 Task: Add a dependency to the task Develop a new online tool for social media management , the existing task  Upgrade and migrate company project management to a cloud-based solution in the project AgileNova
Action: Mouse moved to (56, 284)
Screenshot: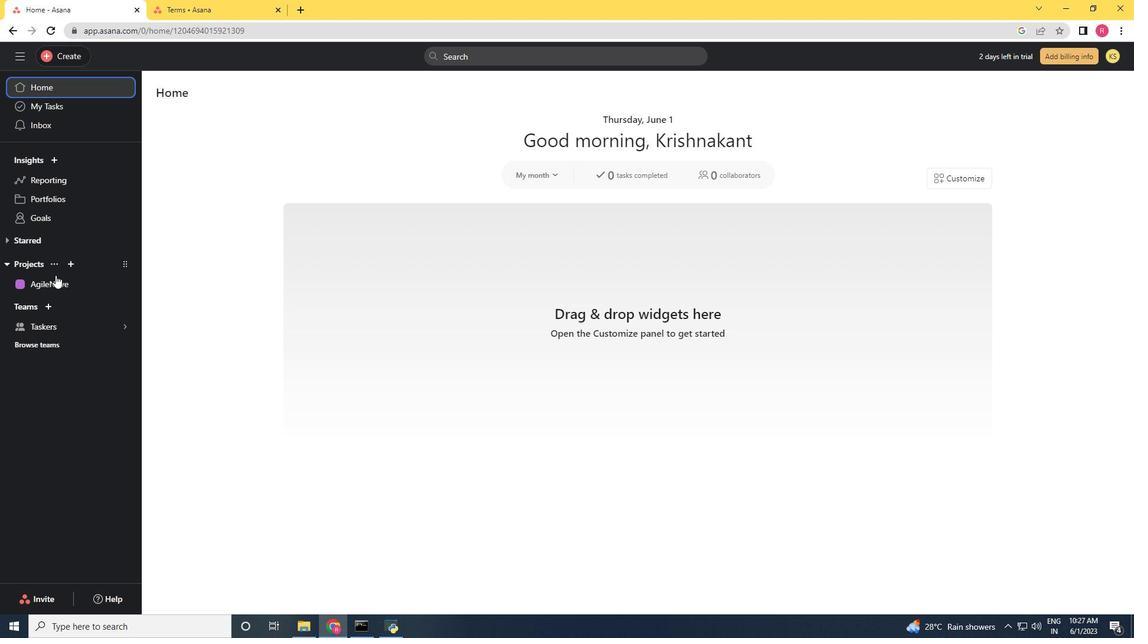 
Action: Mouse pressed left at (56, 284)
Screenshot: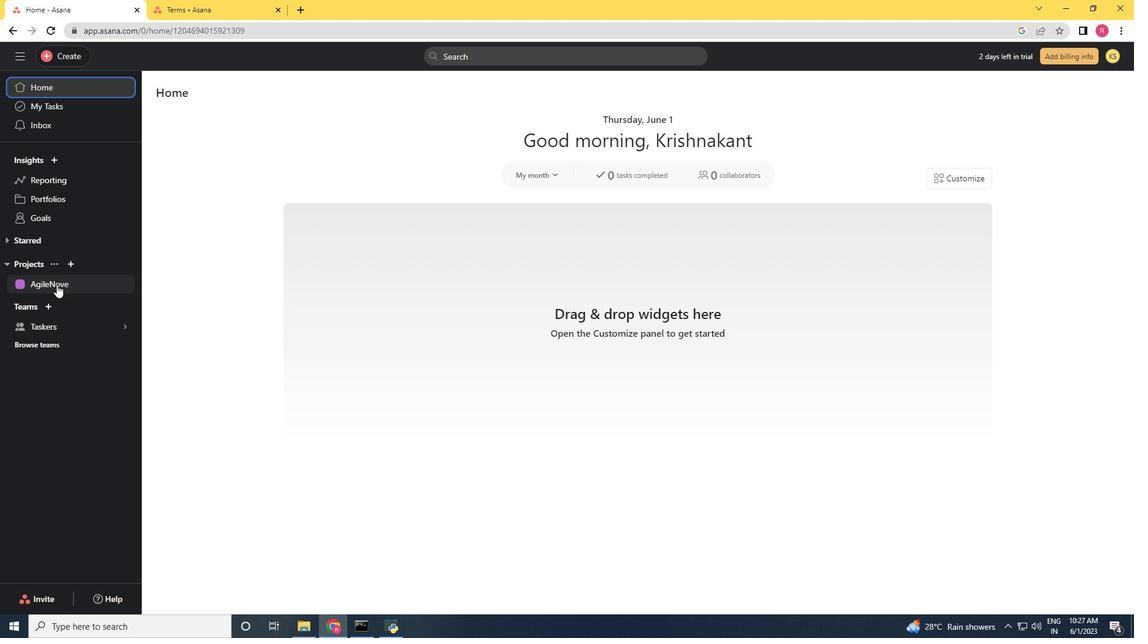 
Action: Mouse moved to (519, 487)
Screenshot: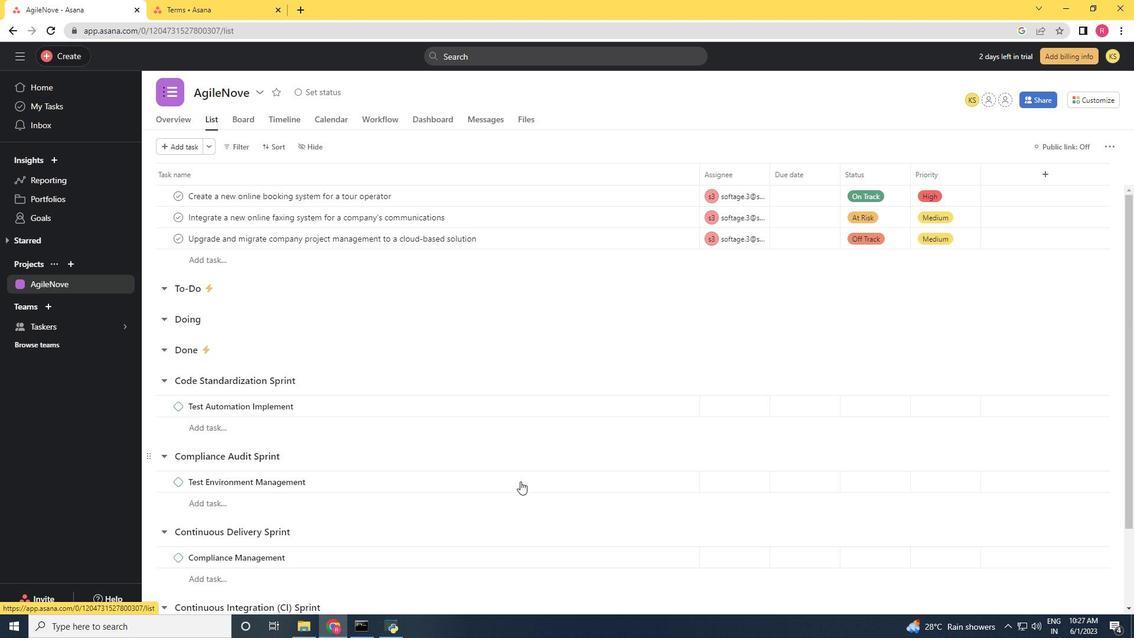 
Action: Mouse scrolled (519, 486) with delta (0, 0)
Screenshot: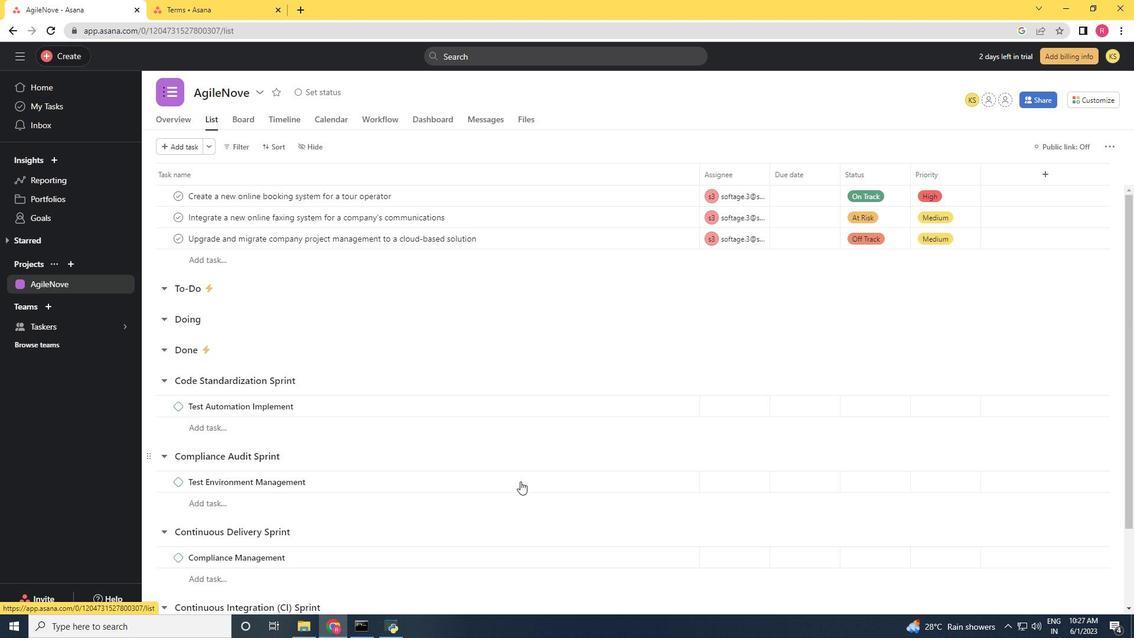 
Action: Mouse moved to (519, 487)
Screenshot: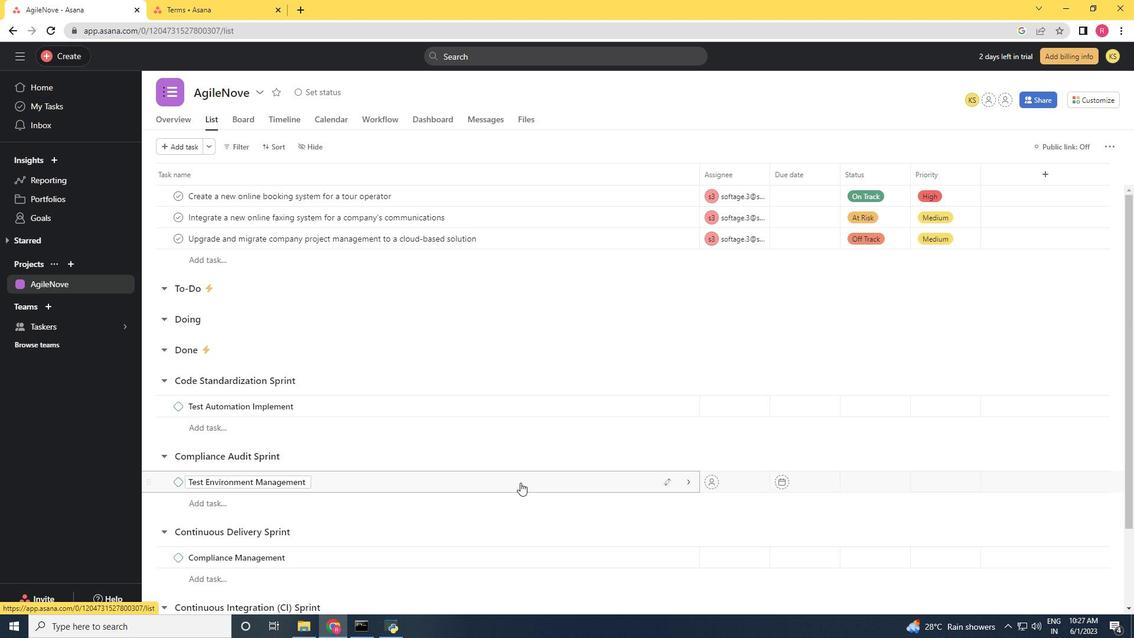 
Action: Mouse scrolled (519, 487) with delta (0, 0)
Screenshot: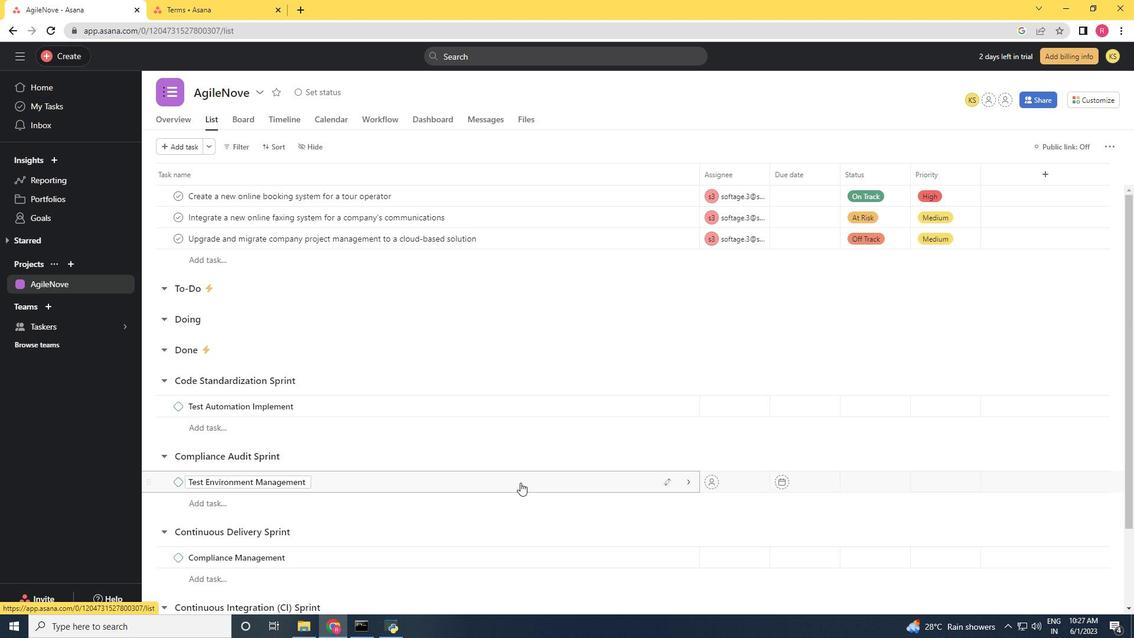 
Action: Mouse scrolled (519, 487) with delta (0, 0)
Screenshot: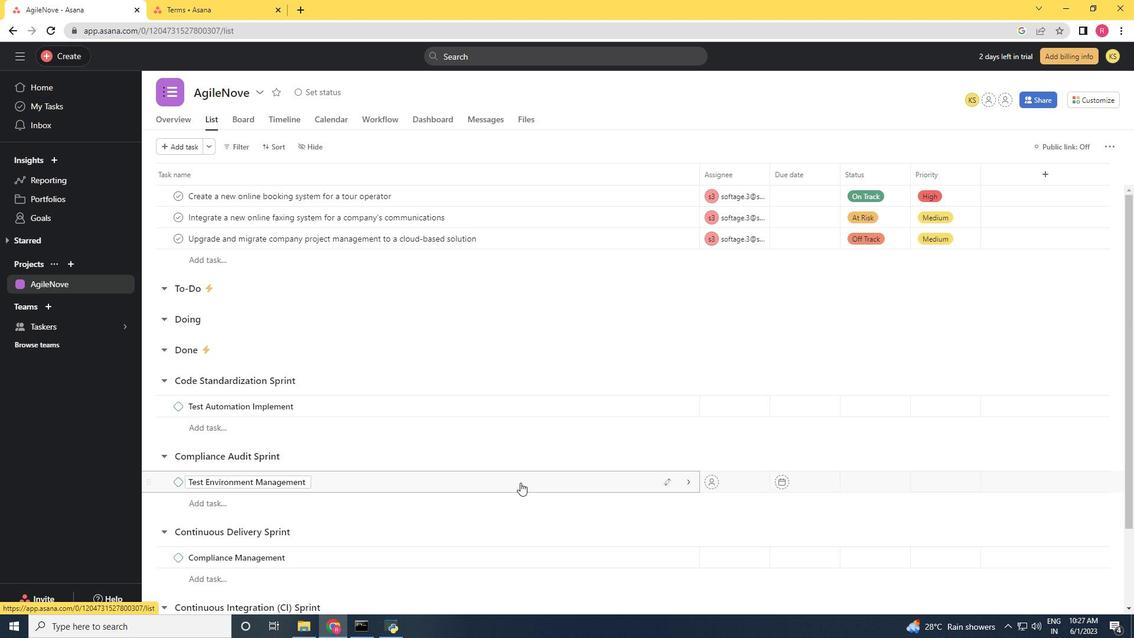 
Action: Mouse moved to (518, 488)
Screenshot: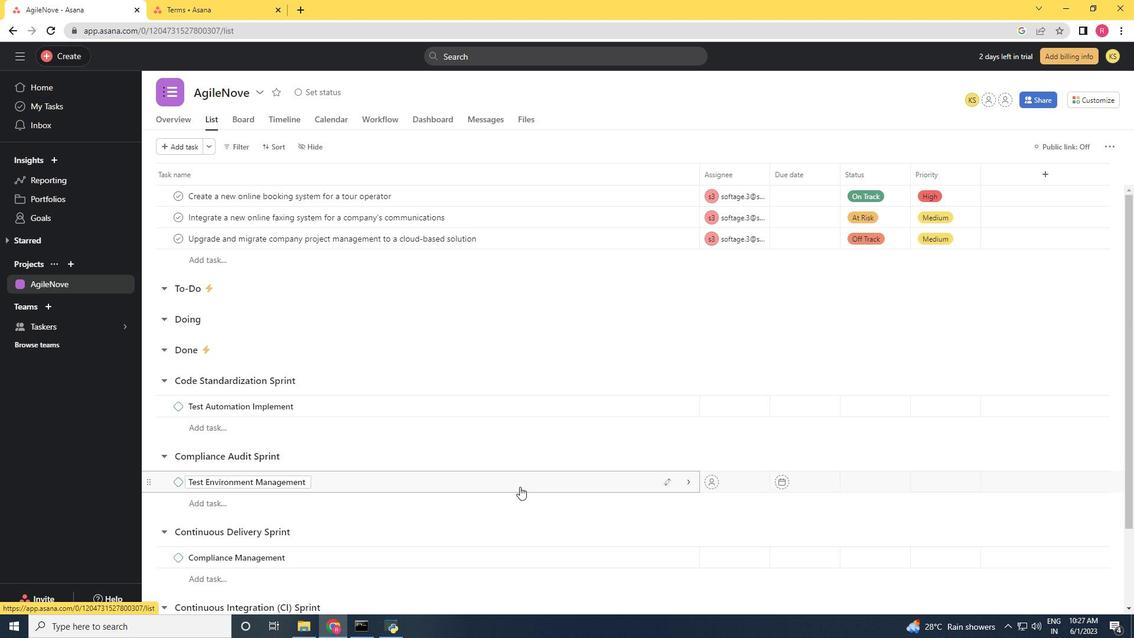 
Action: Mouse scrolled (518, 487) with delta (0, 0)
Screenshot: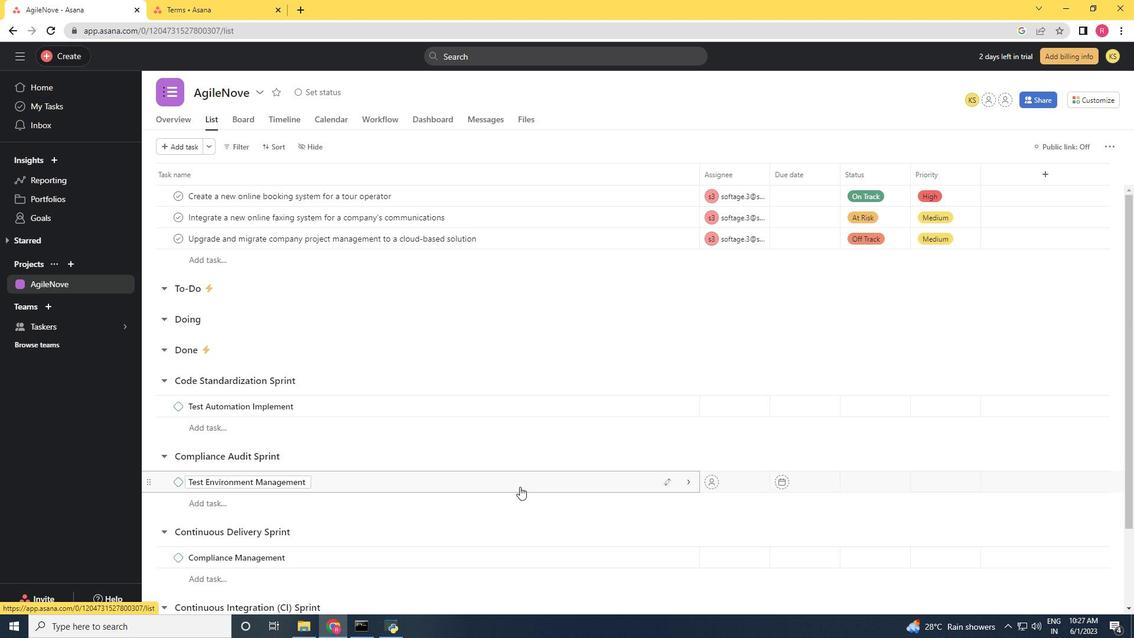 
Action: Mouse scrolled (518, 487) with delta (0, 0)
Screenshot: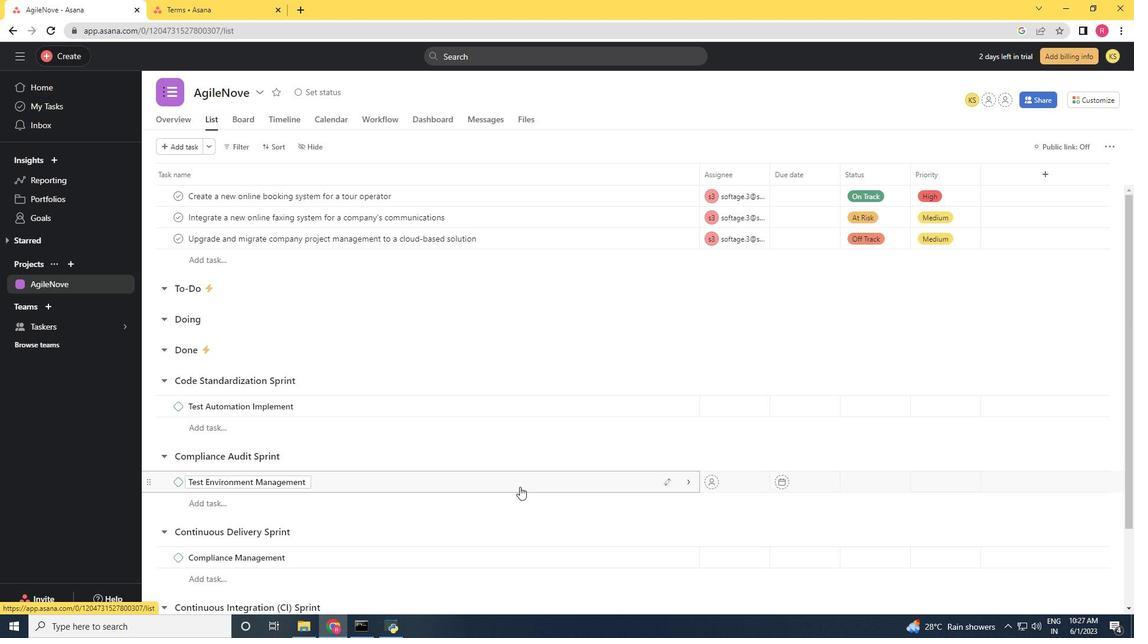
Action: Mouse scrolled (518, 487) with delta (0, 0)
Screenshot: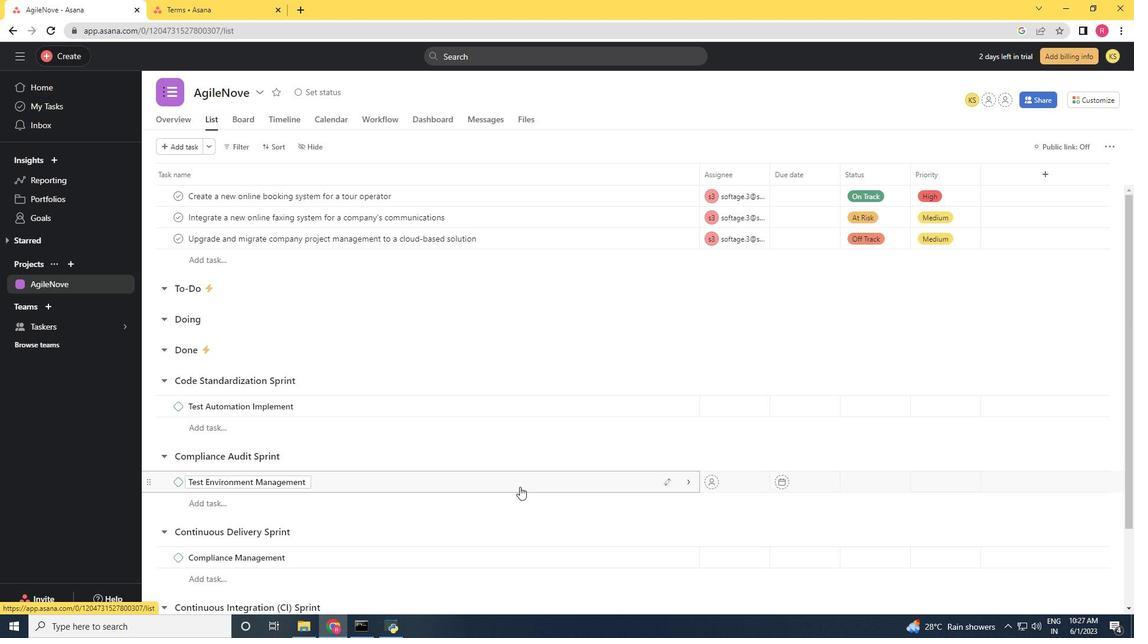 
Action: Mouse moved to (497, 534)
Screenshot: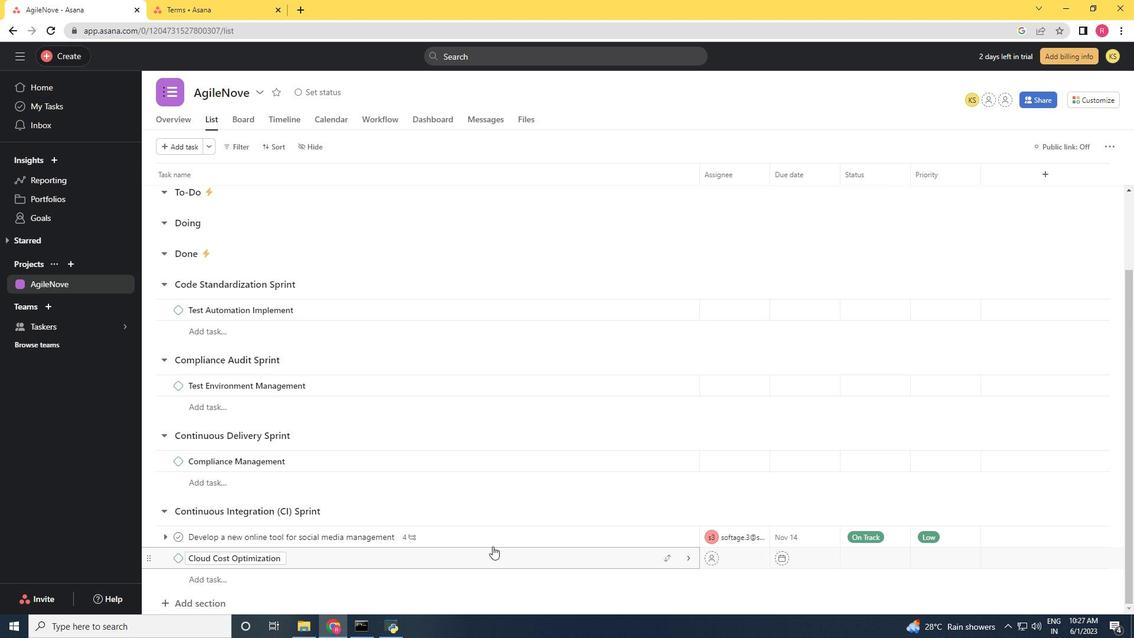
Action: Mouse pressed left at (497, 534)
Screenshot: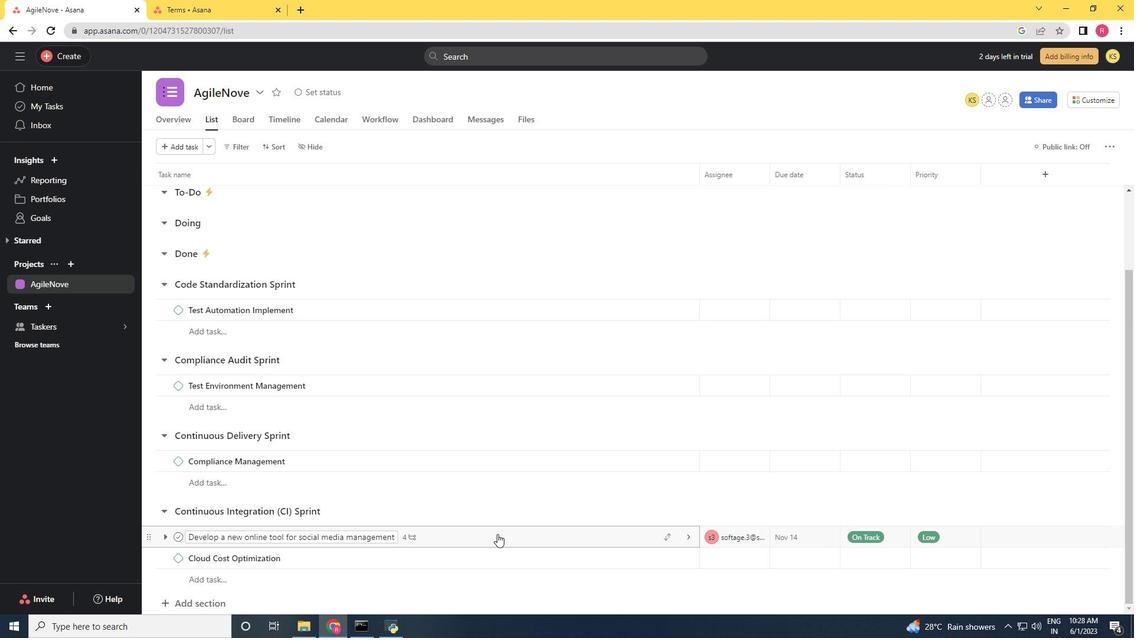 
Action: Mouse moved to (847, 299)
Screenshot: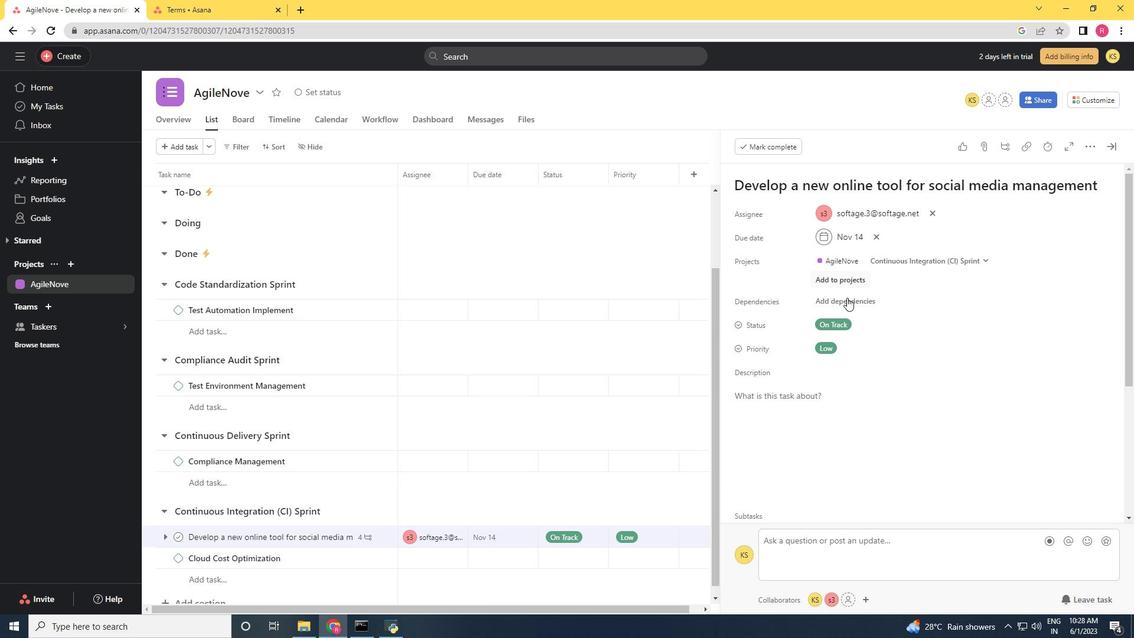 
Action: Mouse pressed left at (847, 299)
Screenshot: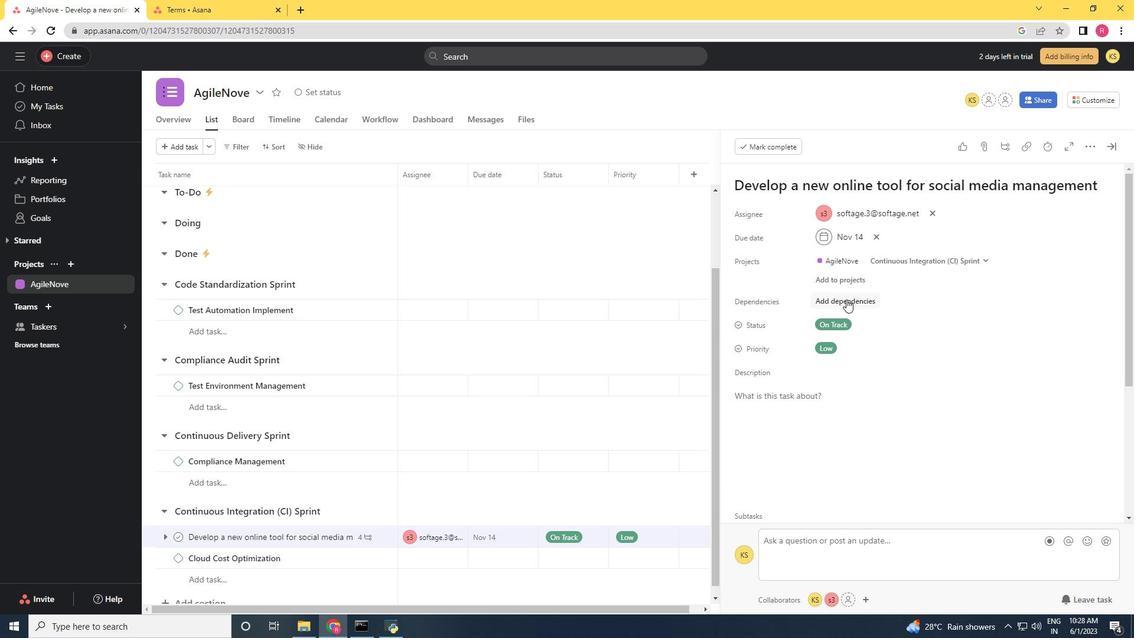 
Action: Mouse moved to (804, 283)
Screenshot: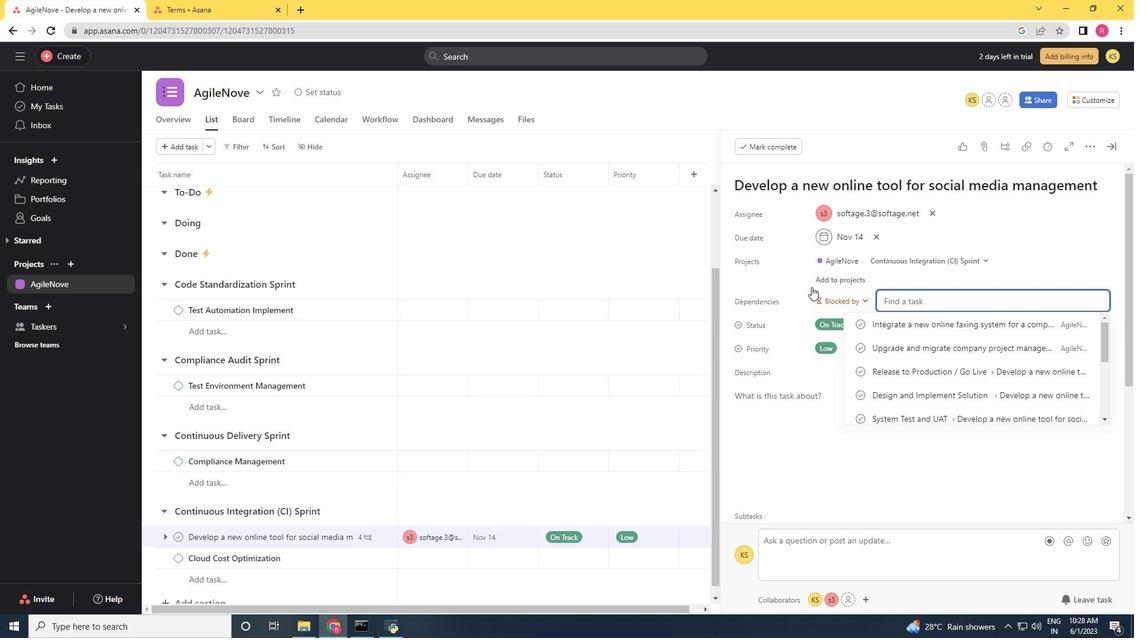 
Action: Key pressed <Key.shift>Upgrade<Key.space>and<Key.space>migrate<Key.space>company<Key.space>project<Key.space>management<Key.space>to<Key.space>cloud<Key.space><Key.backspace>-based<Key.space>solution<Key.space>
Screenshot: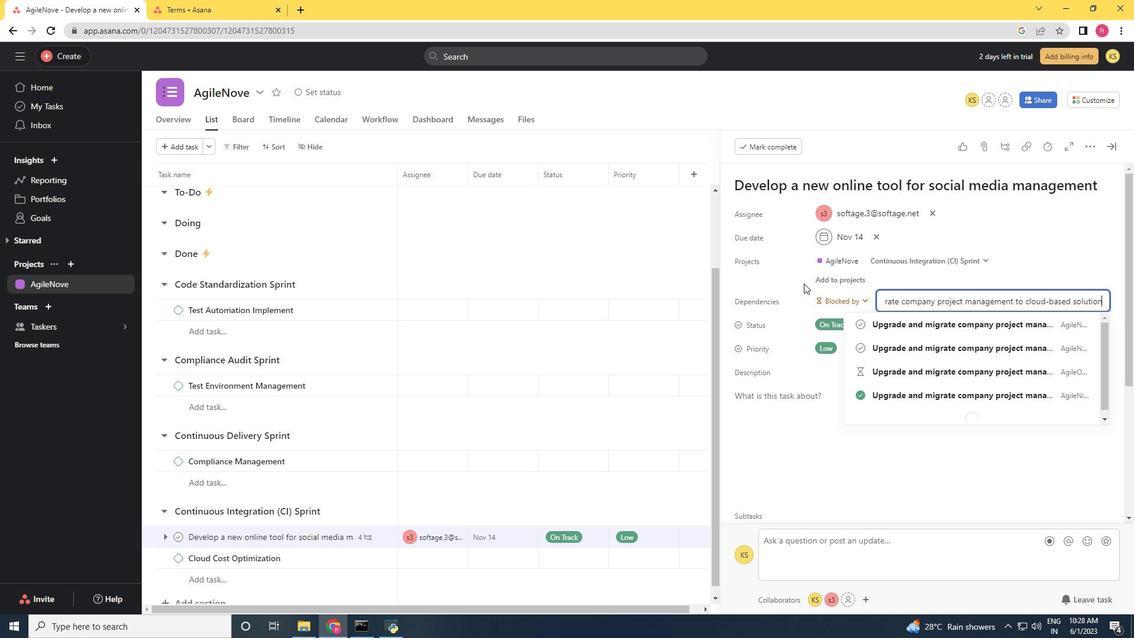 
Action: Mouse moved to (924, 326)
Screenshot: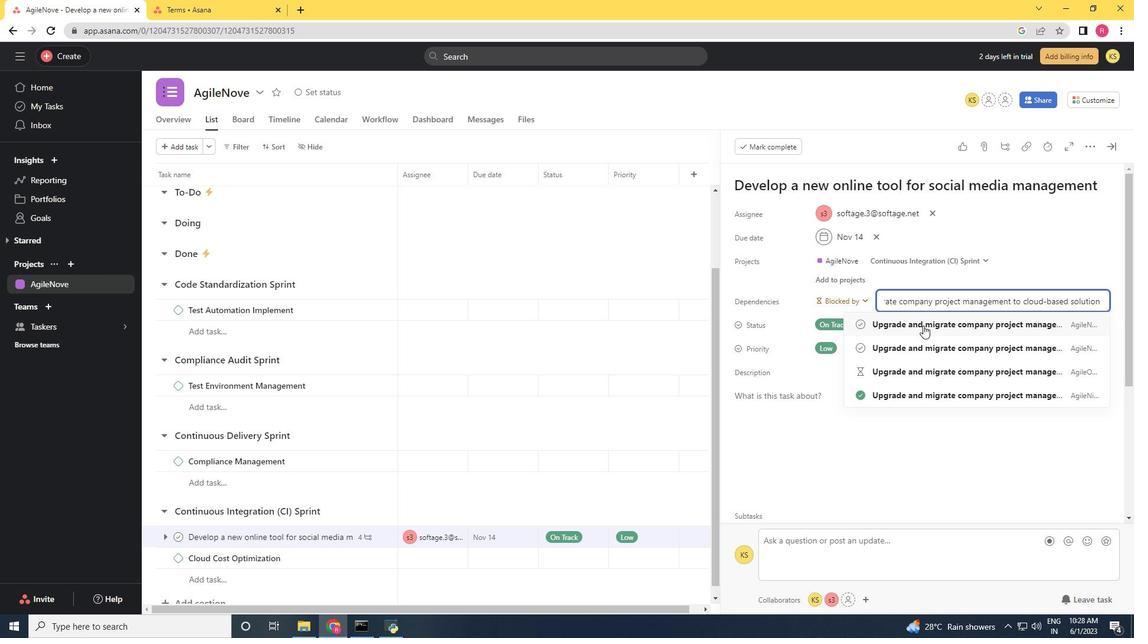 
Action: Mouse pressed left at (924, 326)
Screenshot: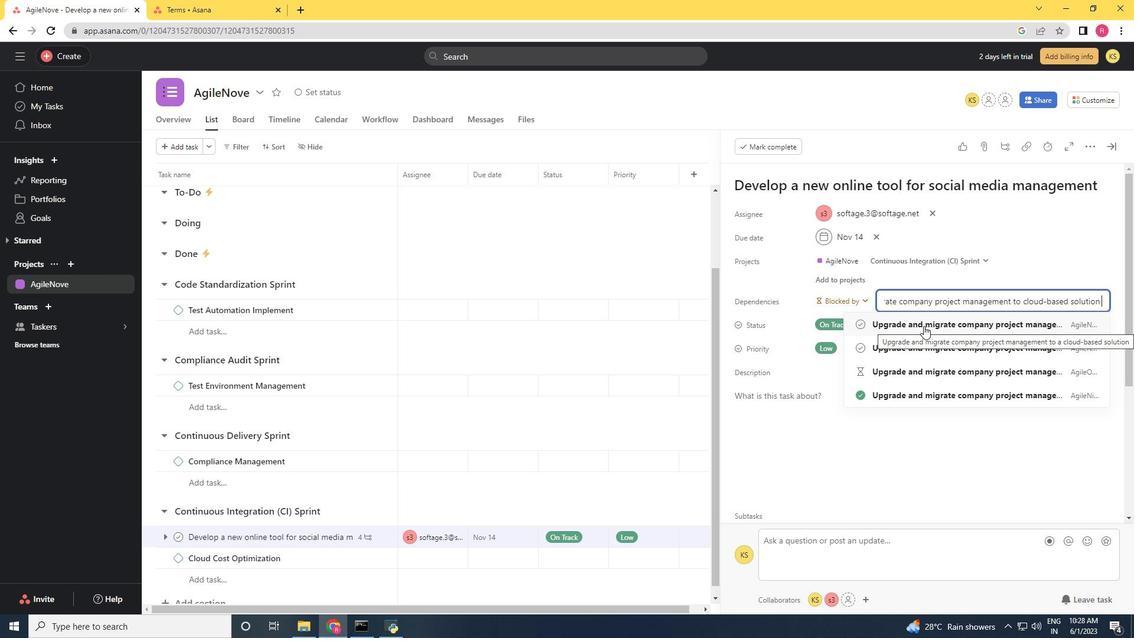 
Action: Mouse moved to (923, 326)
Screenshot: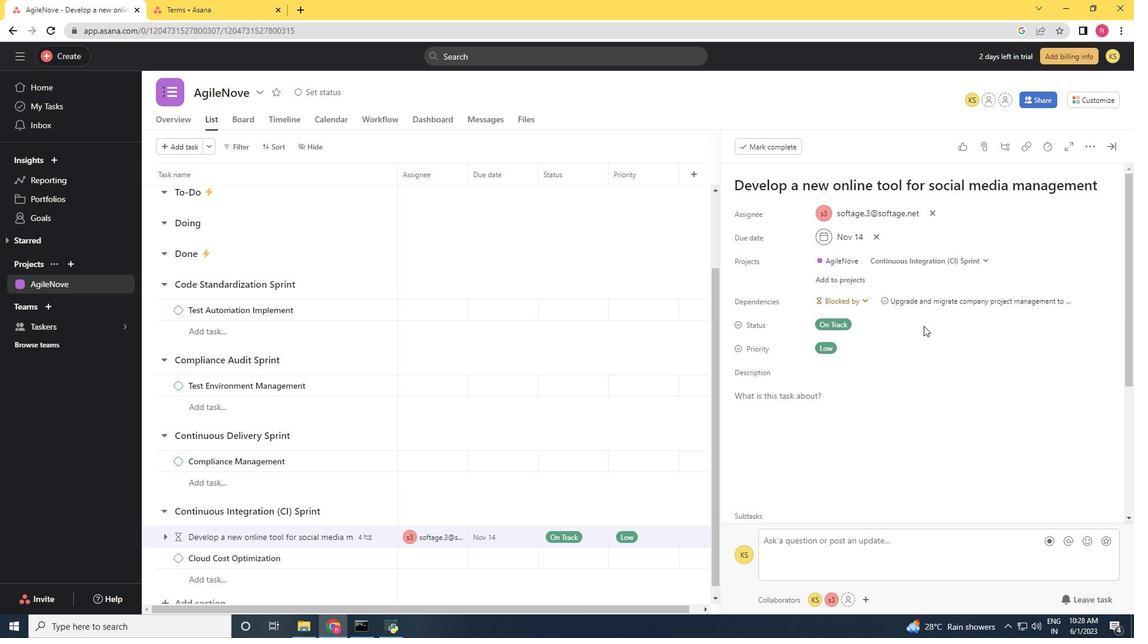 
